 Task: Create a new apex job with batches
Action: Mouse moved to (231, 229)
Screenshot: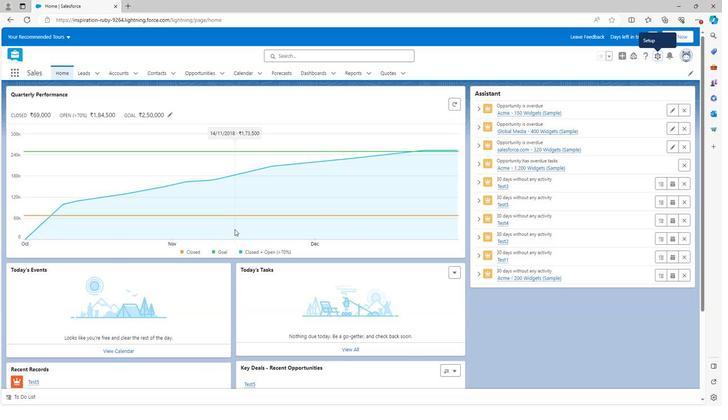 
Action: Mouse scrolled (231, 229) with delta (0, 0)
Screenshot: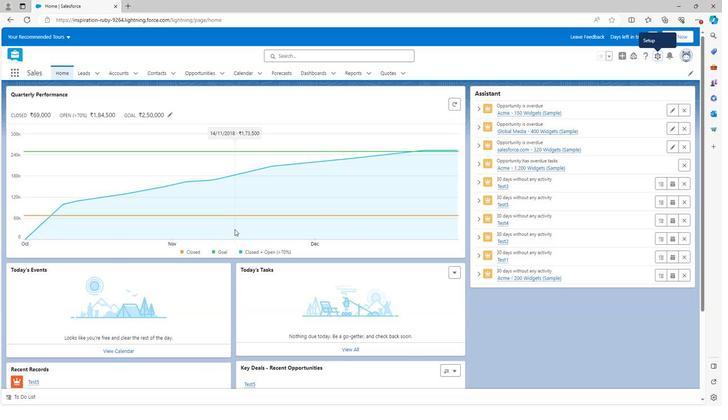 
Action: Mouse scrolled (231, 229) with delta (0, 0)
Screenshot: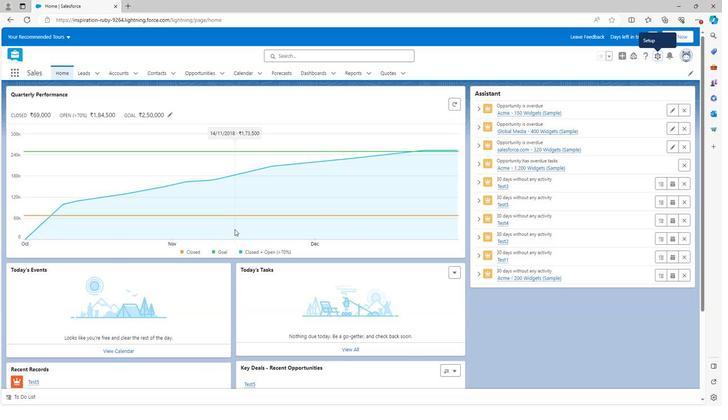 
Action: Mouse scrolled (231, 229) with delta (0, 0)
Screenshot: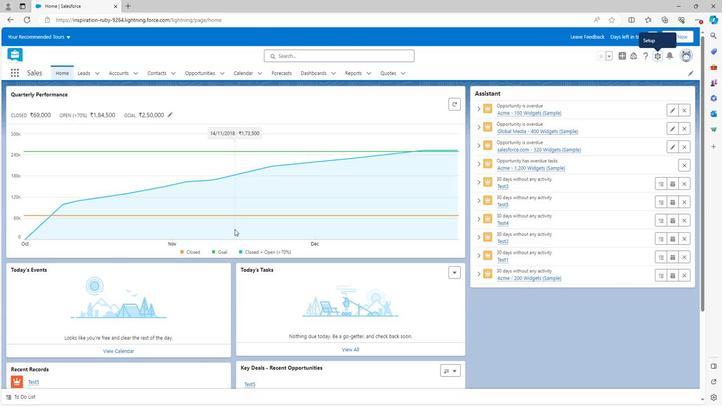 
Action: Mouse scrolled (231, 229) with delta (0, 0)
Screenshot: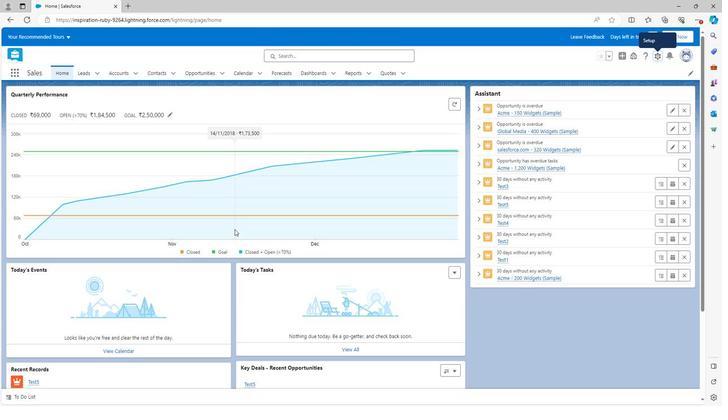 
Action: Mouse scrolled (231, 230) with delta (0, 0)
Screenshot: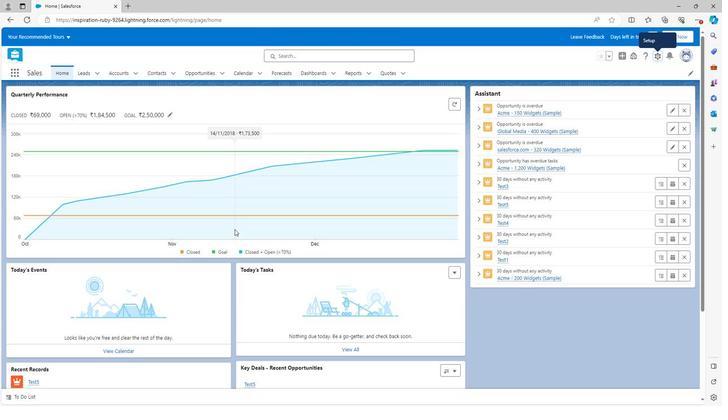 
Action: Mouse scrolled (231, 230) with delta (0, 0)
Screenshot: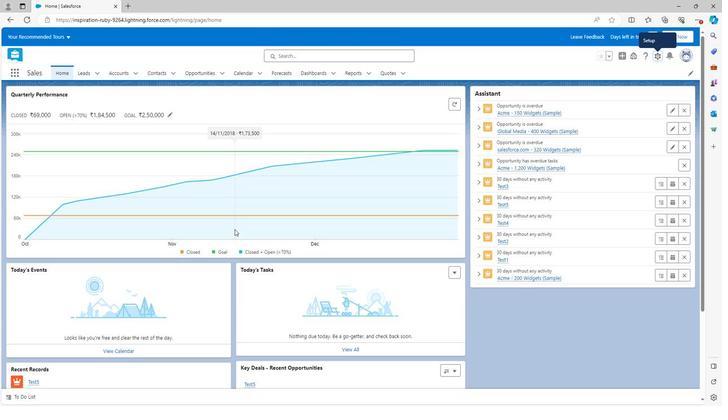 
Action: Mouse scrolled (231, 230) with delta (0, 0)
Screenshot: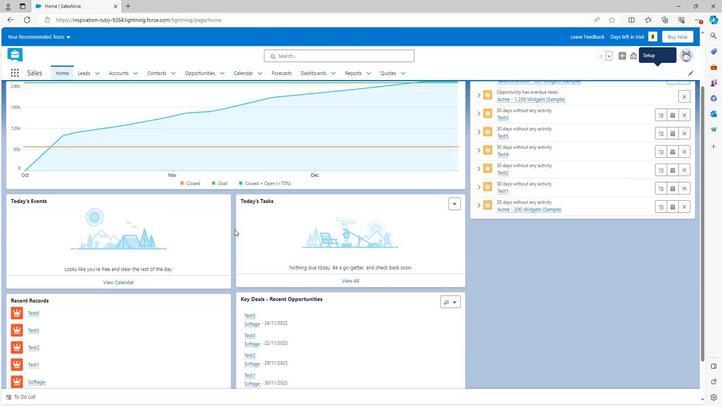 
Action: Mouse scrolled (231, 230) with delta (0, 0)
Screenshot: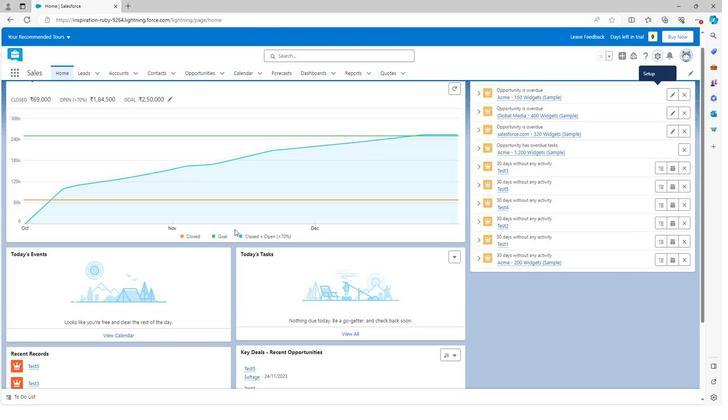 
Action: Mouse moved to (650, 60)
Screenshot: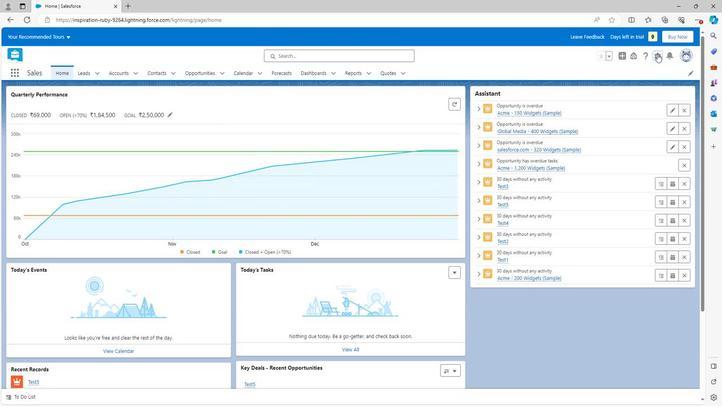 
Action: Mouse pressed left at (650, 60)
Screenshot: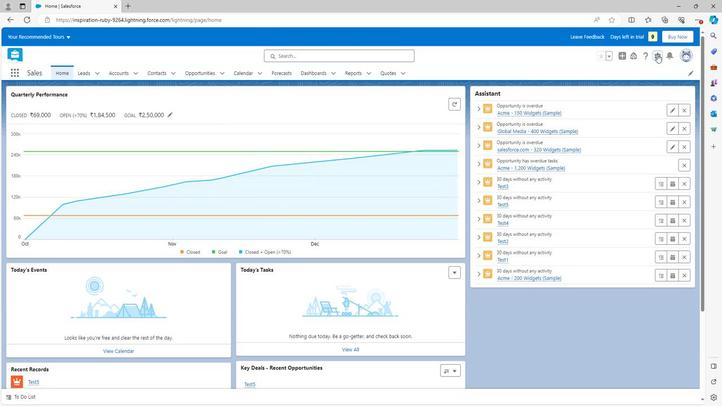 
Action: Mouse moved to (615, 82)
Screenshot: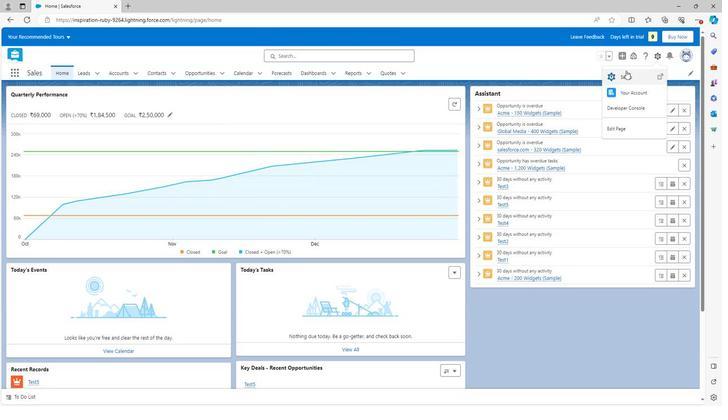 
Action: Mouse pressed left at (615, 82)
Screenshot: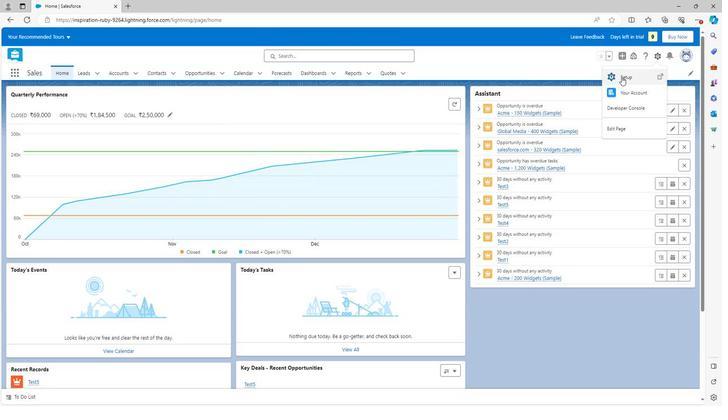 
Action: Mouse moved to (40, 271)
Screenshot: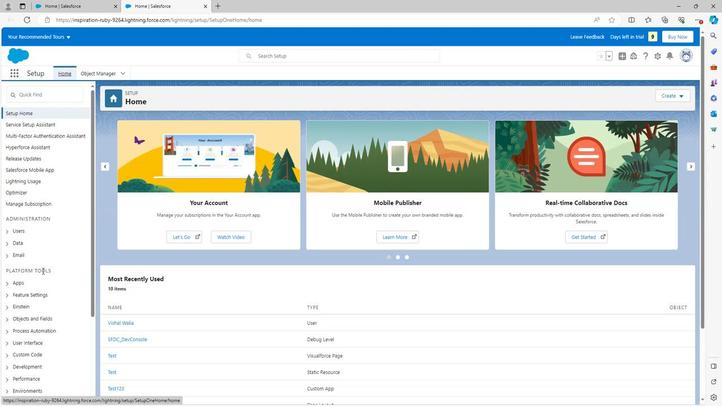 
Action: Mouse scrolled (40, 270) with delta (0, 0)
Screenshot: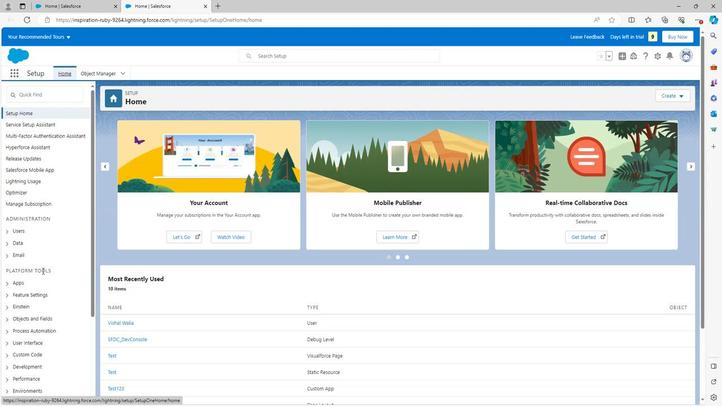
Action: Mouse scrolled (40, 270) with delta (0, 0)
Screenshot: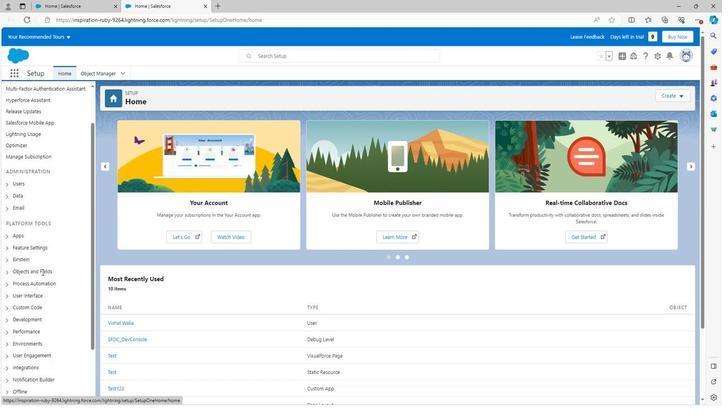
Action: Mouse moved to (40, 272)
Screenshot: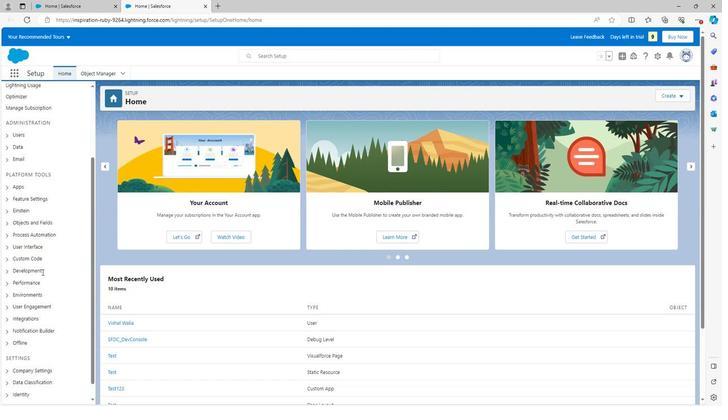 
Action: Mouse scrolled (40, 271) with delta (0, 0)
Screenshot: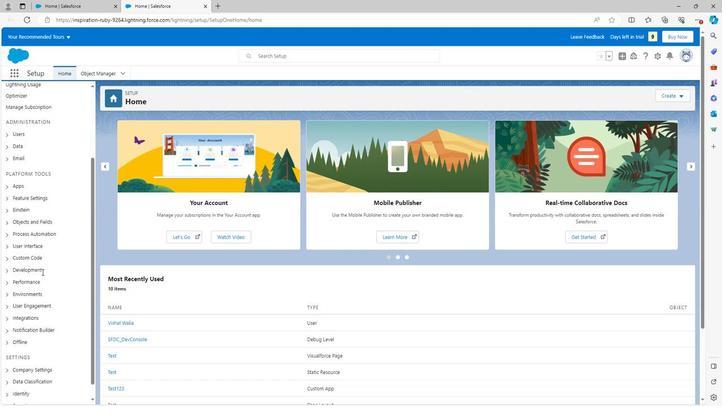 
Action: Mouse moved to (5, 277)
Screenshot: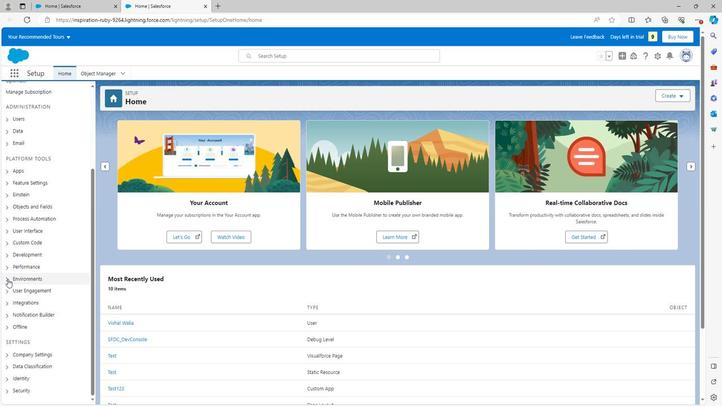 
Action: Mouse pressed left at (5, 277)
Screenshot: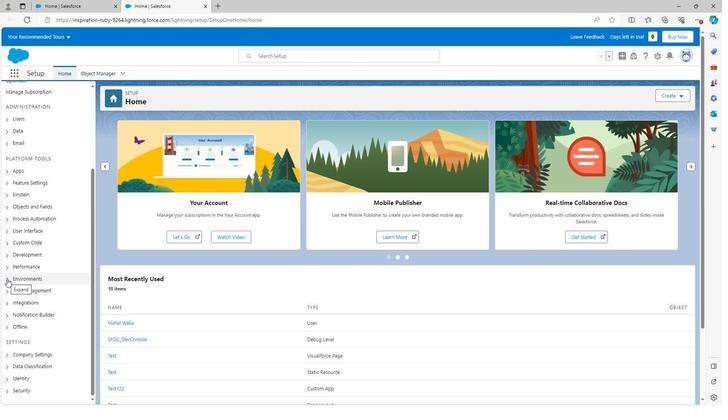 
Action: Mouse moved to (14, 312)
Screenshot: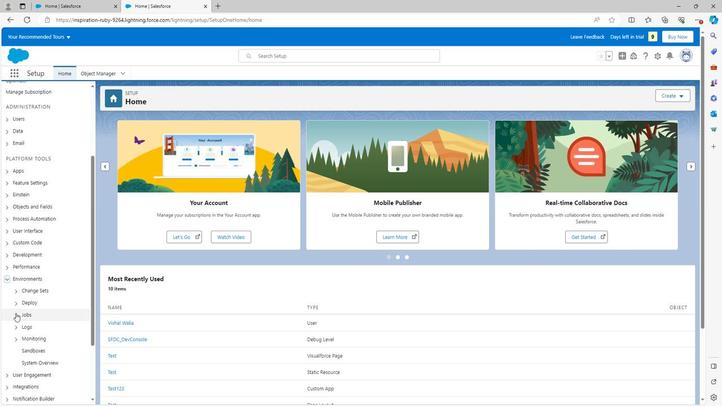 
Action: Mouse pressed left at (14, 312)
Screenshot: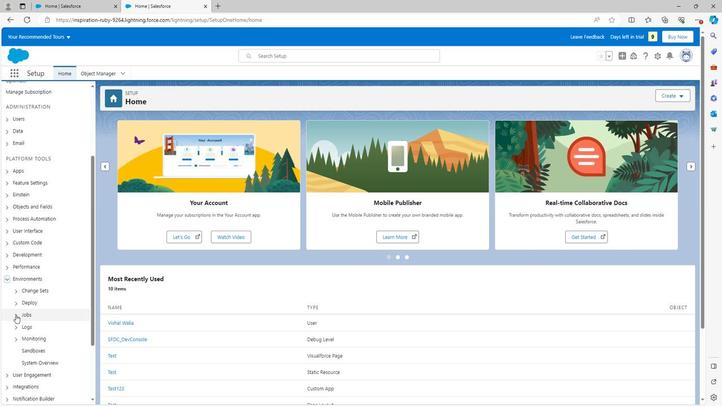 
Action: Mouse moved to (35, 334)
Screenshot: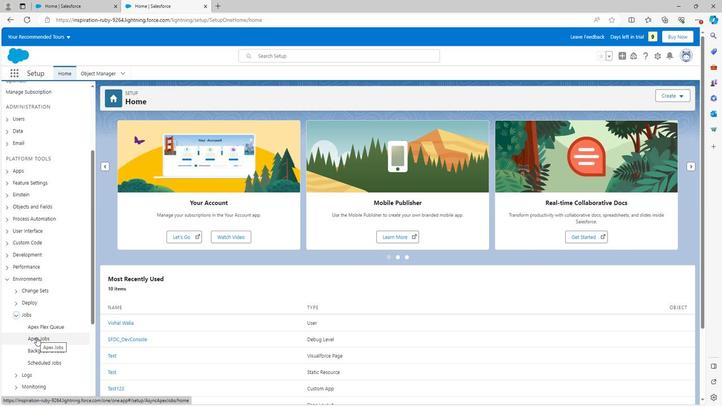 
Action: Mouse pressed left at (35, 334)
Screenshot: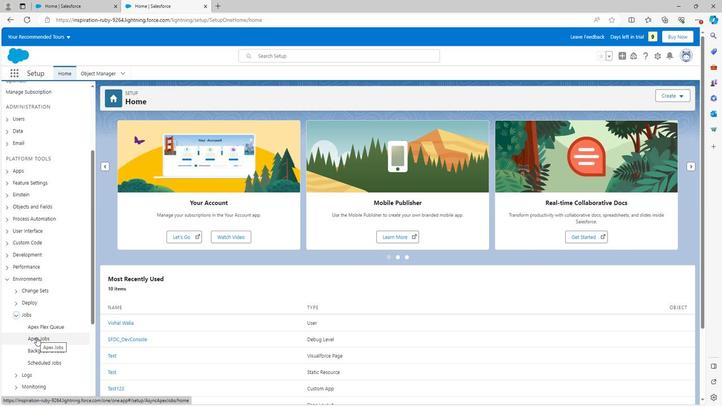 
Action: Mouse moved to (156, 183)
Screenshot: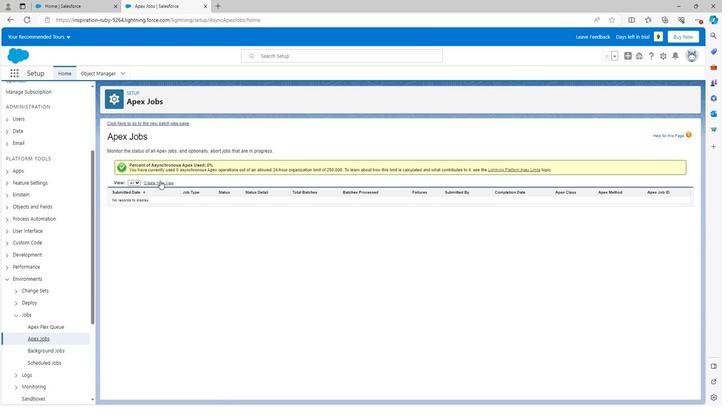 
Action: Mouse pressed left at (156, 183)
Screenshot: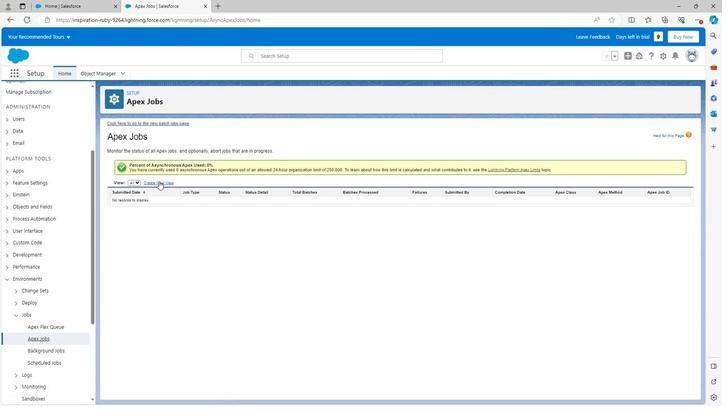 
Action: Mouse moved to (216, 175)
Screenshot: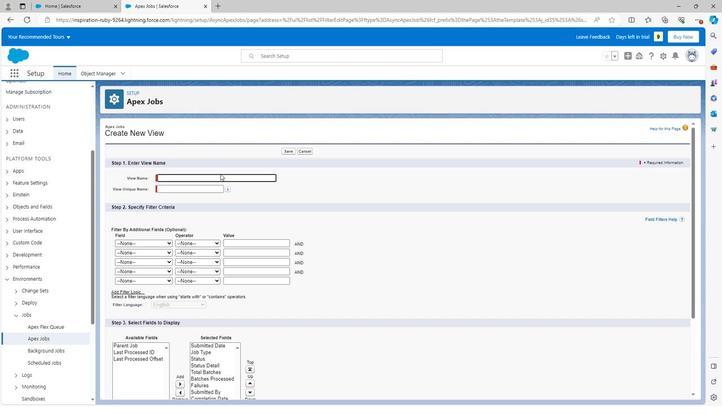 
Action: Key pressed <Key.shift>
Screenshot: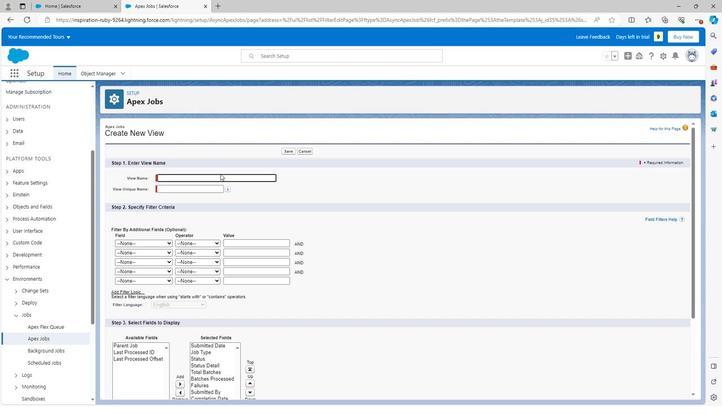 
Action: Mouse moved to (215, 171)
Screenshot: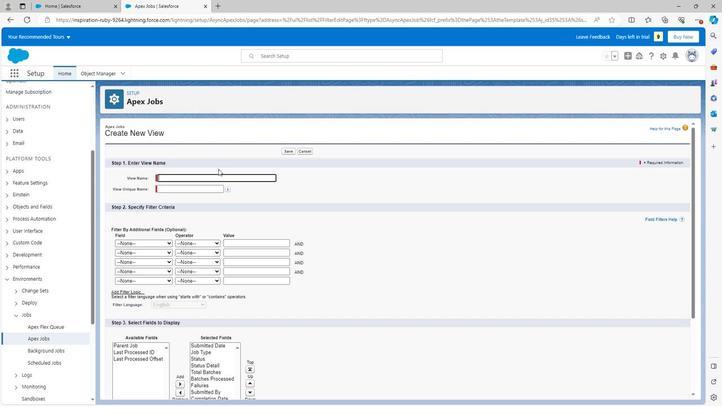 
Action: Key pressed <Key.shift>
Screenshot: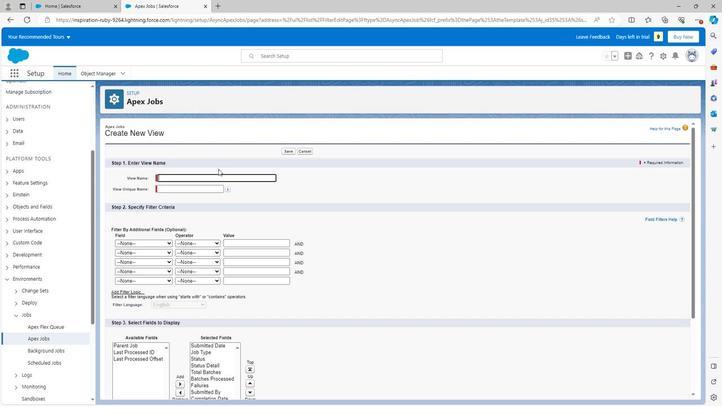 
Action: Mouse moved to (215, 171)
Screenshot: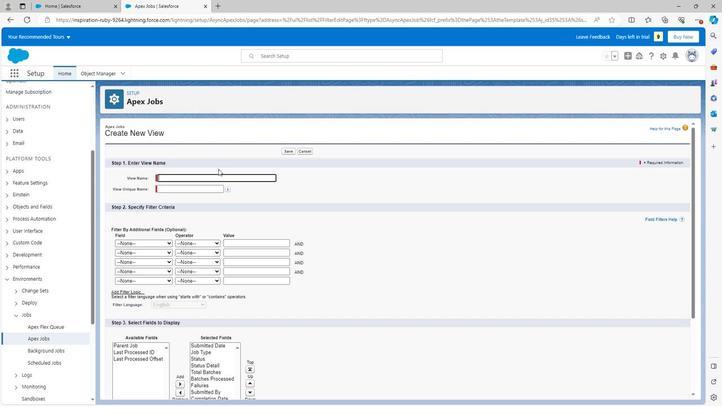
Action: Key pressed T
Screenshot: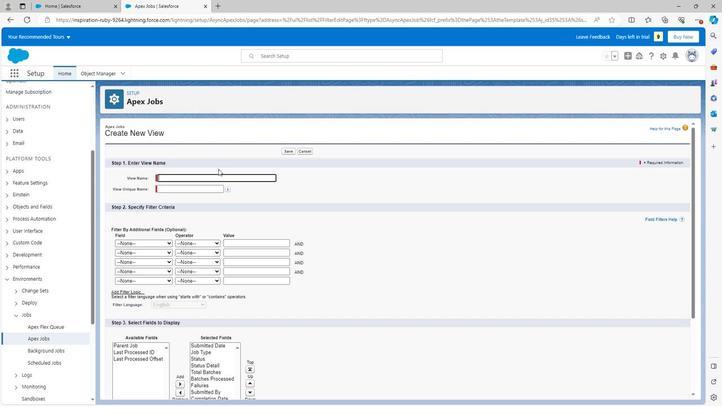 
Action: Mouse moved to (217, 169)
Screenshot: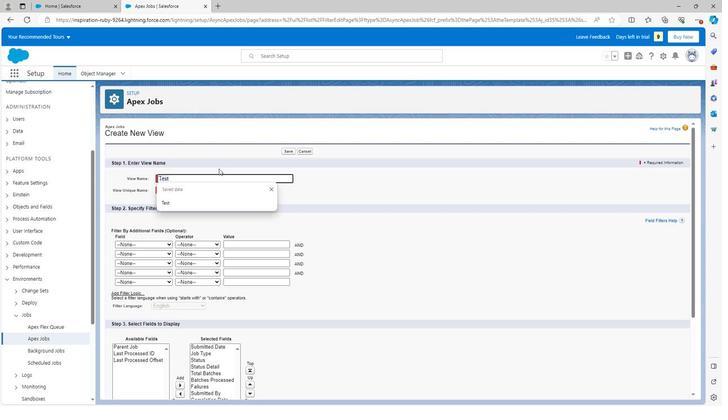 
Action: Key pressed e
Screenshot: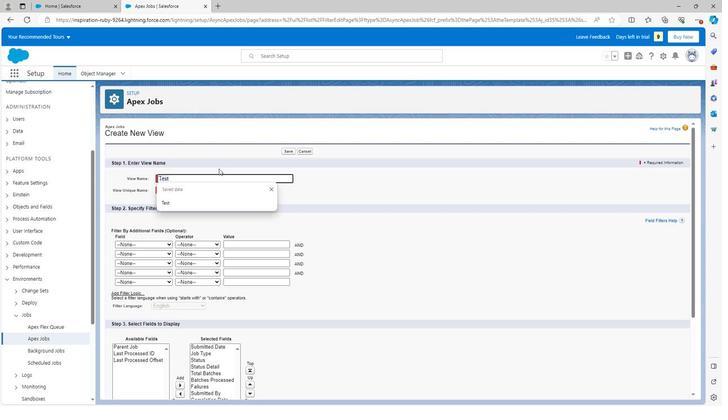 
Action: Mouse moved to (217, 168)
Screenshot: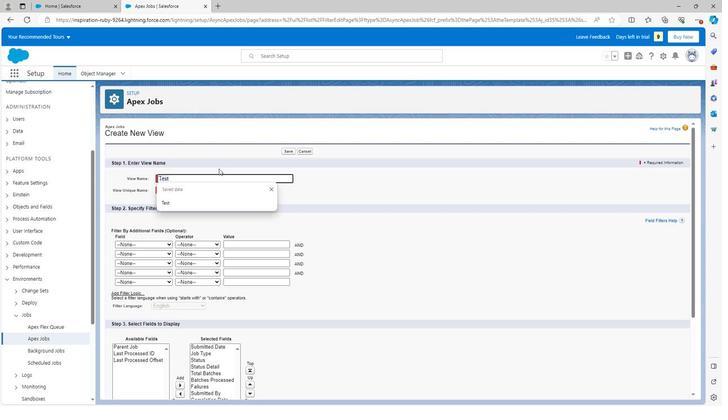 
Action: Key pressed s
Screenshot: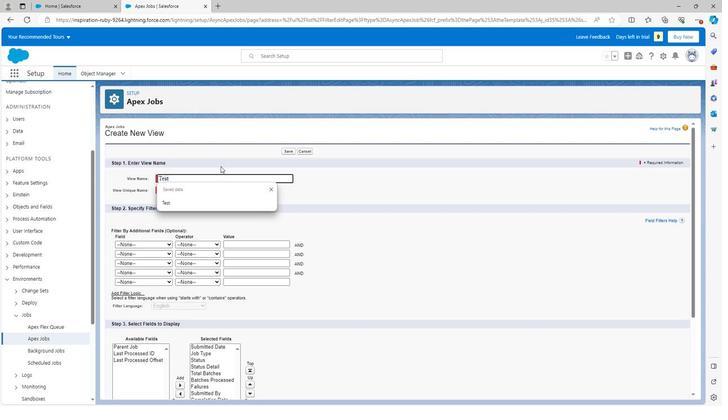 
Action: Mouse moved to (219, 165)
Screenshot: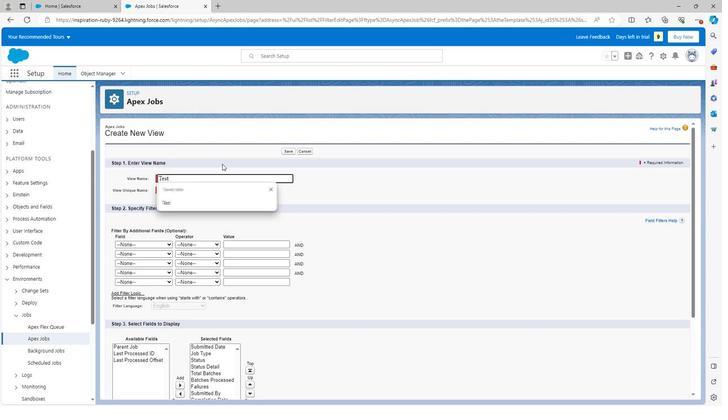 
Action: Key pressed t
Screenshot: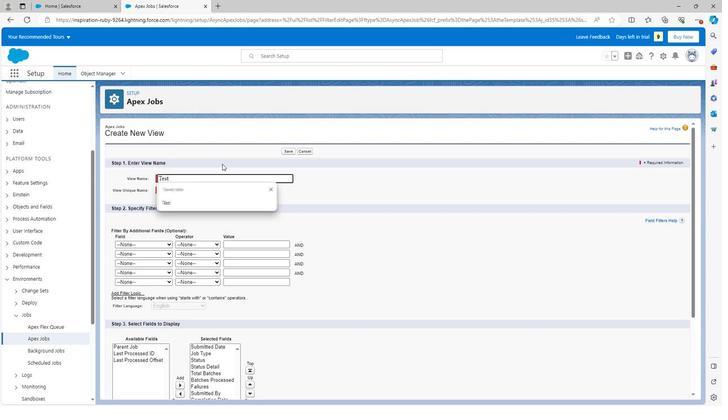 
Action: Mouse moved to (306, 185)
Screenshot: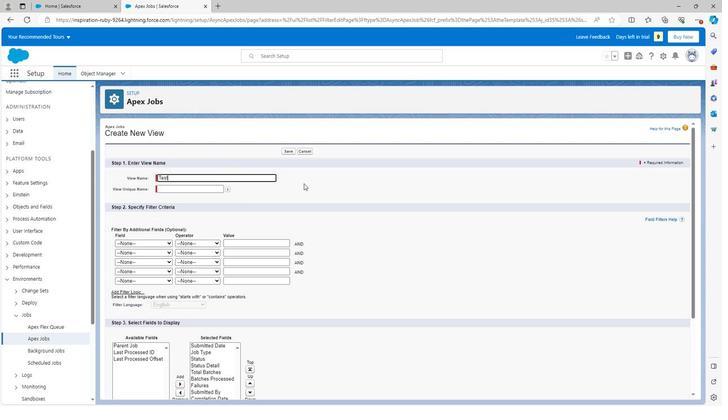 
Action: Mouse pressed left at (306, 185)
Screenshot: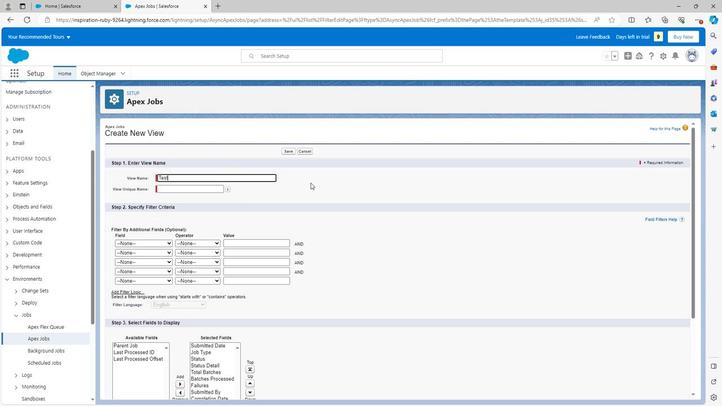 
Action: Mouse moved to (142, 243)
Screenshot: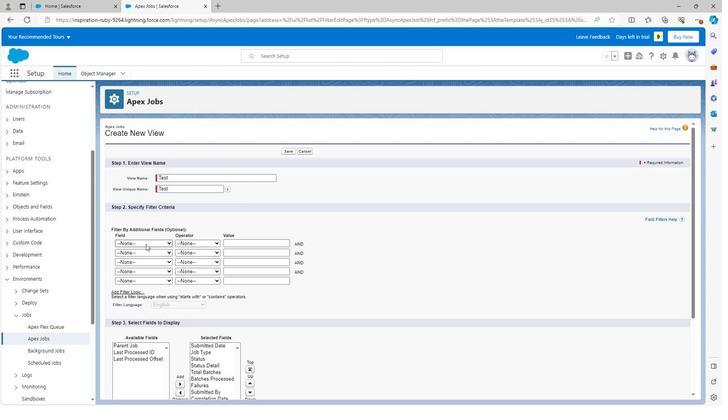 
Action: Mouse pressed left at (142, 243)
Screenshot: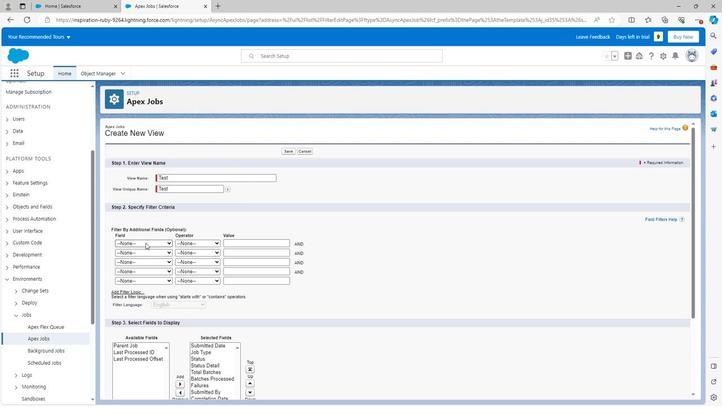 
Action: Mouse moved to (124, 271)
Screenshot: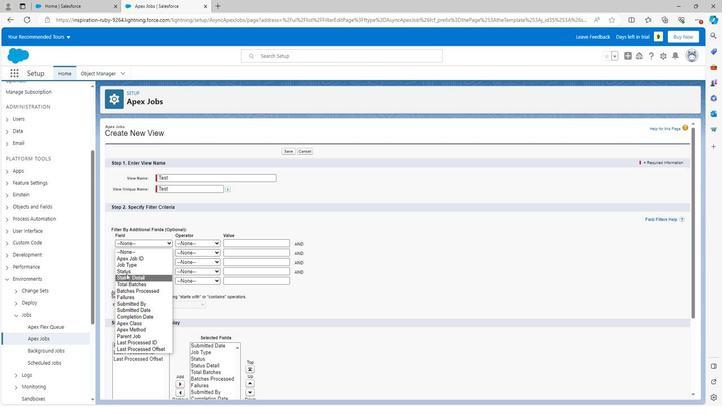 
Action: Mouse pressed left at (124, 271)
Screenshot: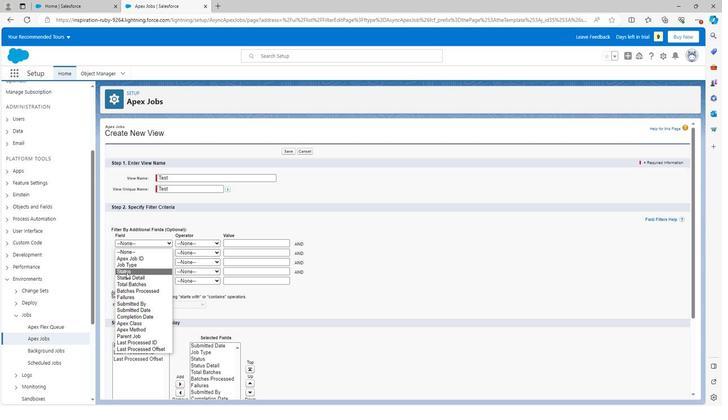 
Action: Mouse moved to (237, 241)
Screenshot: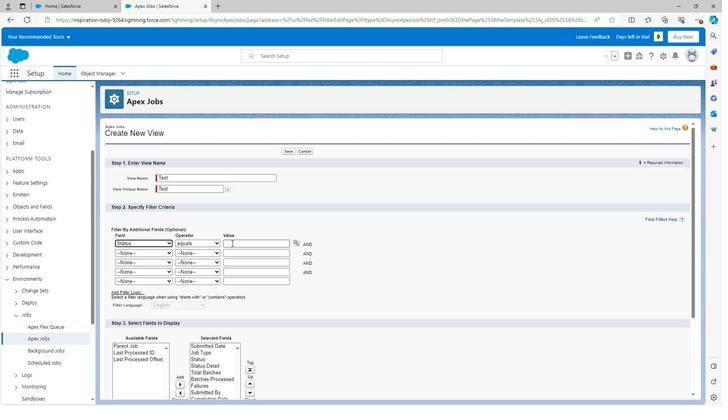 
Action: Mouse pressed left at (237, 241)
Screenshot: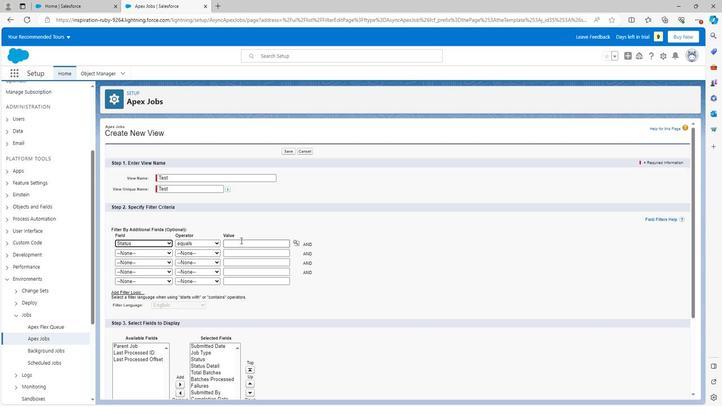 
Action: Mouse moved to (231, 264)
Screenshot: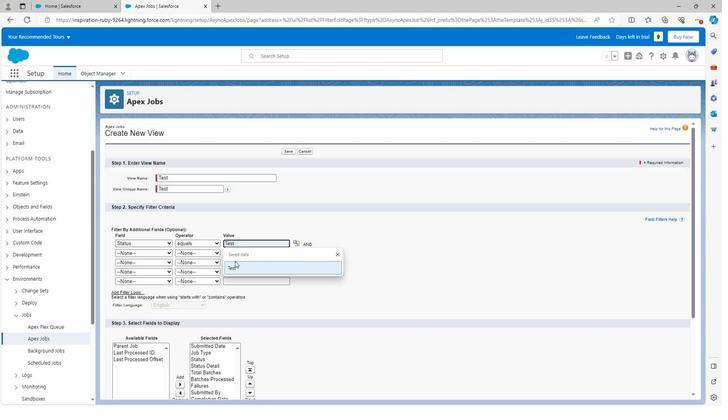 
Action: Mouse pressed left at (231, 264)
Screenshot: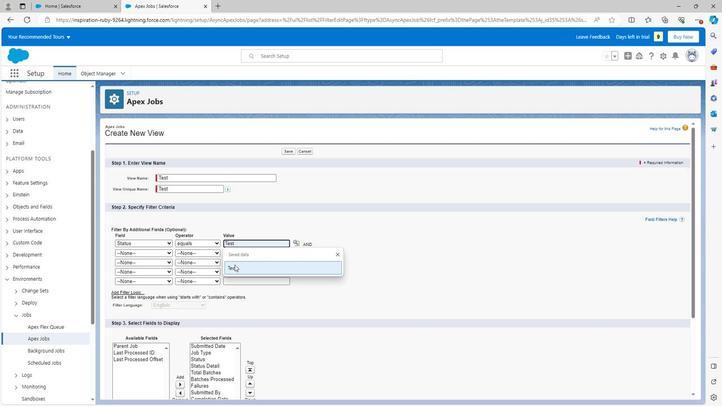 
Action: Mouse moved to (229, 266)
Screenshot: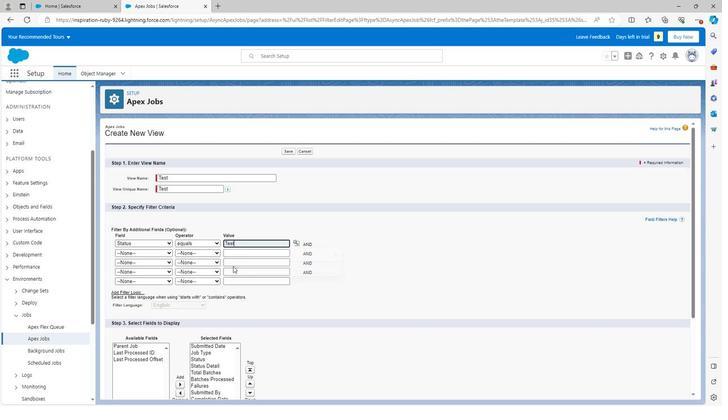 
Action: Mouse scrolled (229, 265) with delta (0, 0)
Screenshot: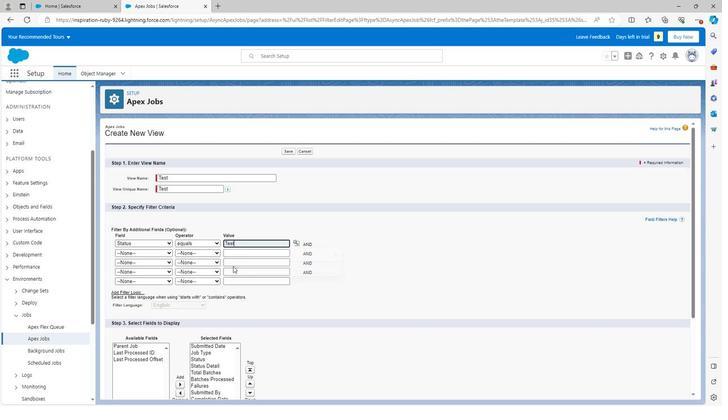 
Action: Mouse moved to (229, 267)
Screenshot: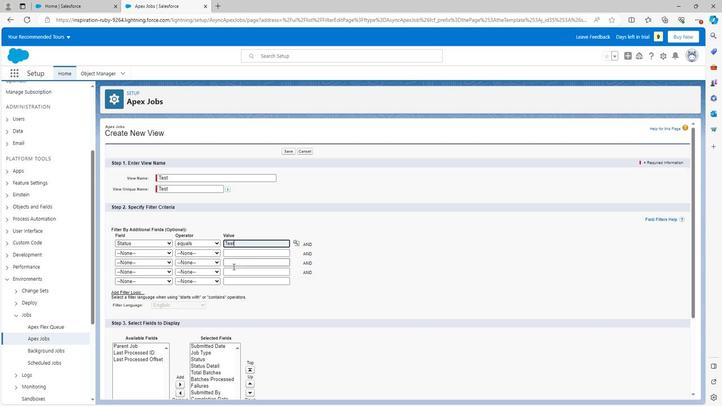 
Action: Mouse scrolled (229, 266) with delta (0, 0)
Screenshot: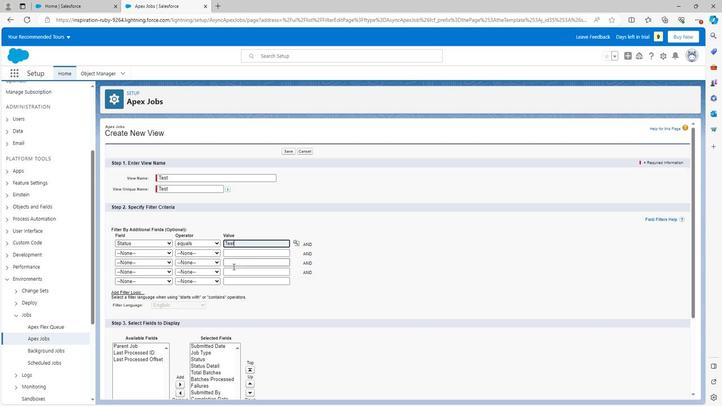 
Action: Mouse scrolled (229, 266) with delta (0, 0)
Screenshot: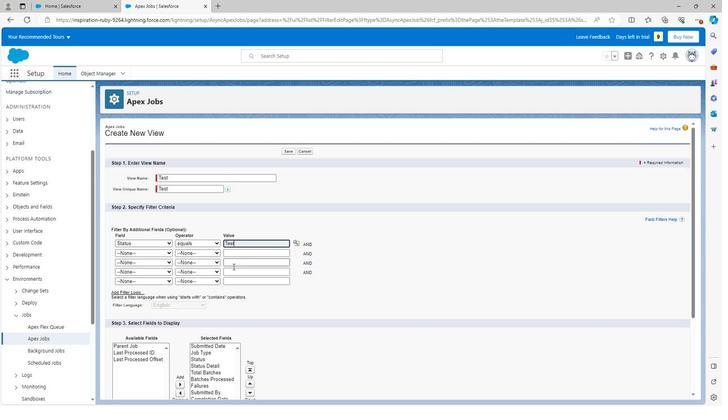 
Action: Mouse scrolled (229, 266) with delta (0, 0)
Screenshot: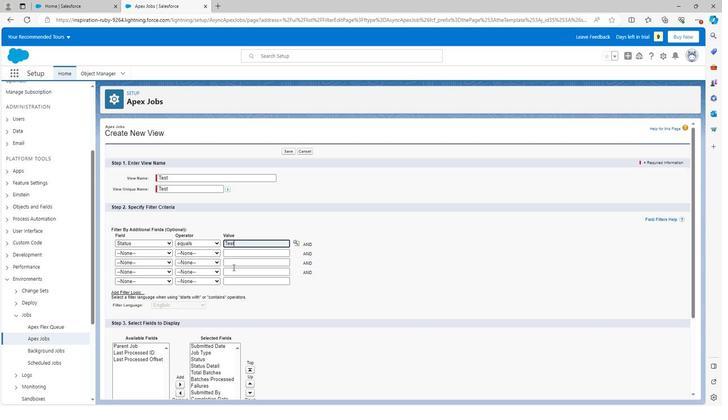 
Action: Mouse scrolled (229, 266) with delta (0, 0)
Screenshot: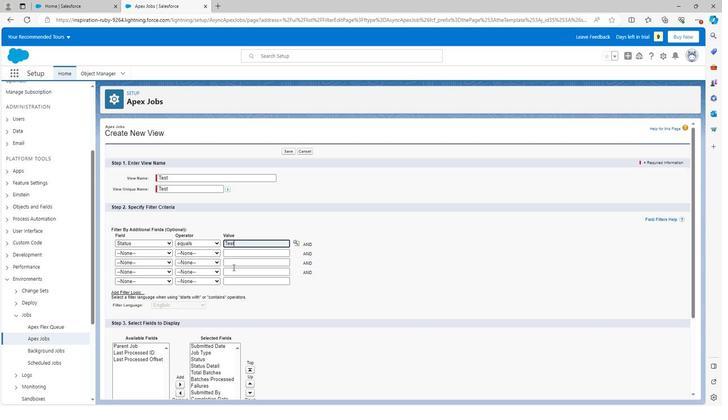 
Action: Mouse moved to (229, 267)
Screenshot: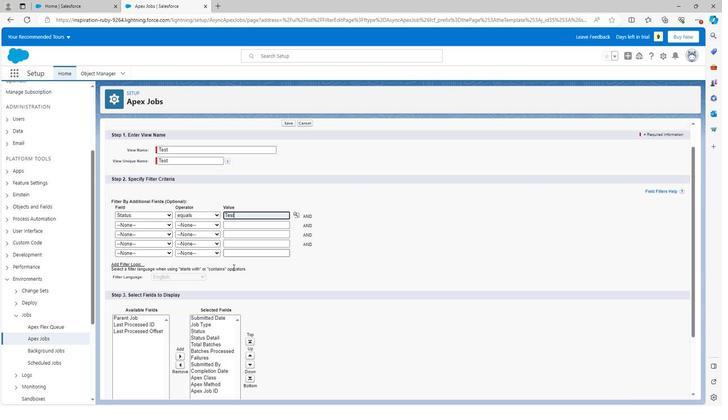 
Action: Mouse scrolled (229, 267) with delta (0, 0)
Screenshot: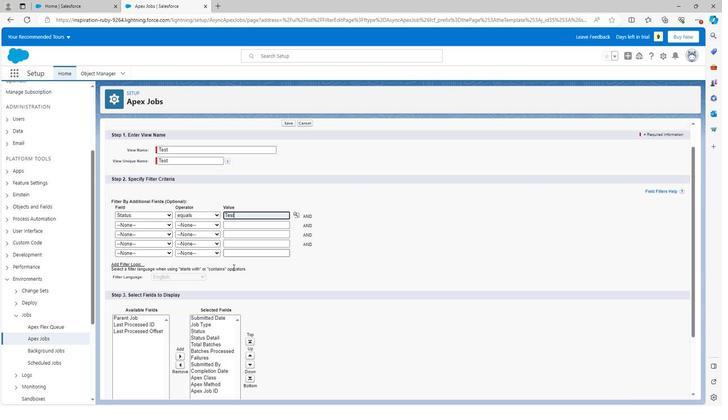 
Action: Mouse moved to (279, 382)
Screenshot: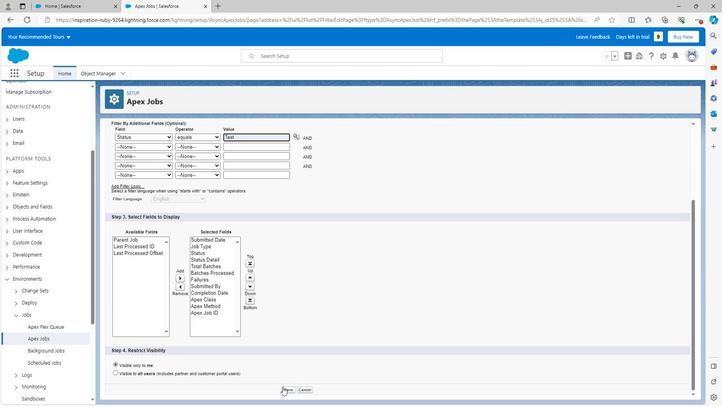 
Action: Mouse pressed left at (279, 382)
Screenshot: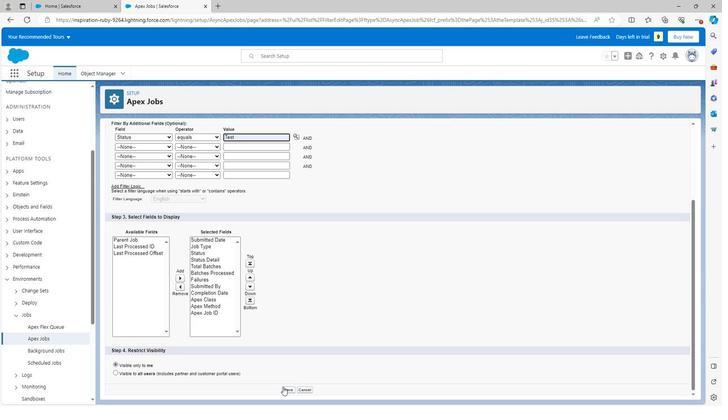 
Action: Mouse moved to (229, 243)
Screenshot: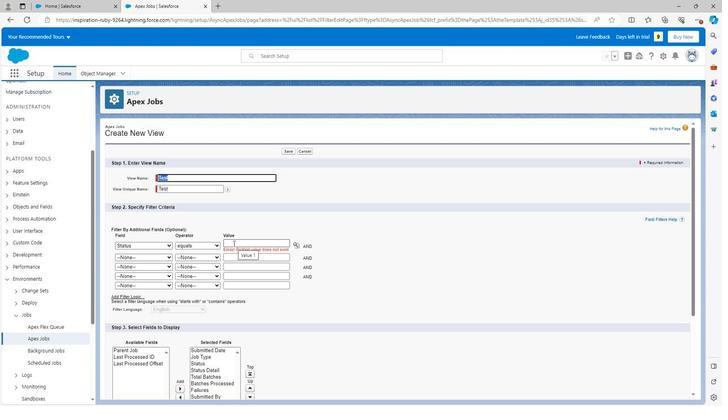 
Action: Mouse pressed left at (229, 243)
Screenshot: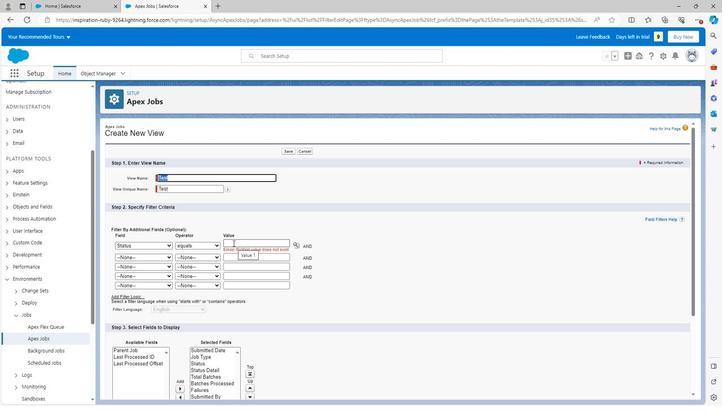 
Action: Mouse moved to (229, 242)
Screenshot: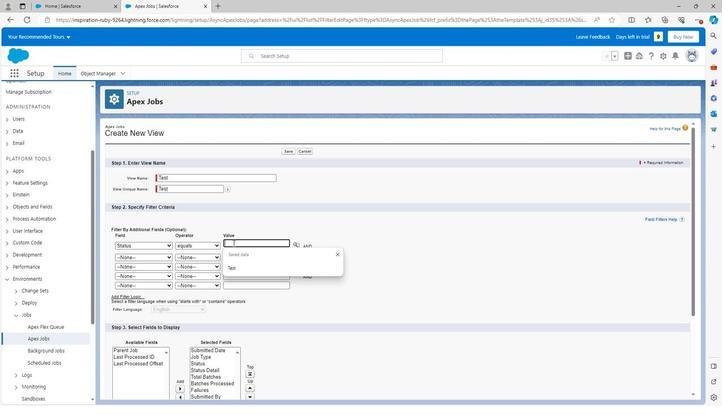 
Action: Key pressed <Key.shift>
Screenshot: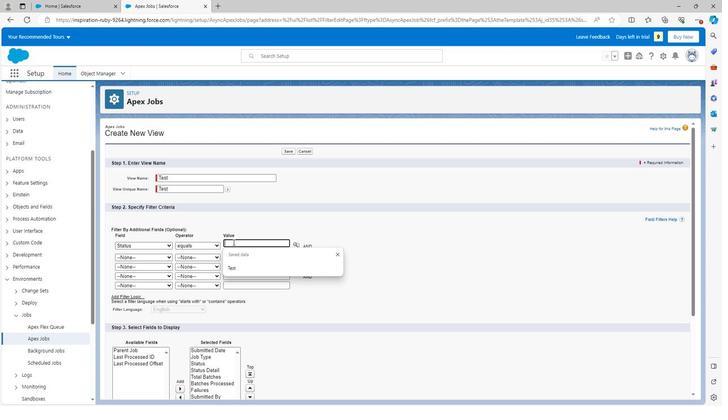
Action: Mouse moved to (229, 241)
Screenshot: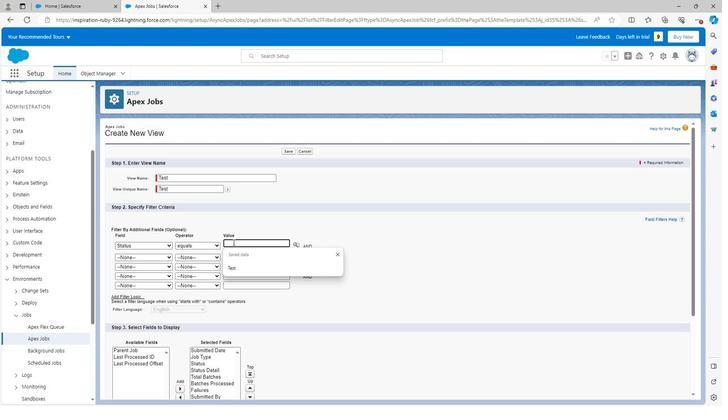 
Action: Key pressed Tu
Screenshot: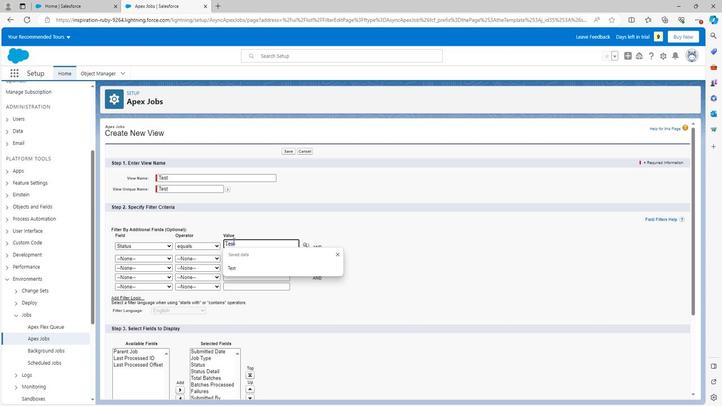 
Action: Mouse moved to (230, 241)
Screenshot: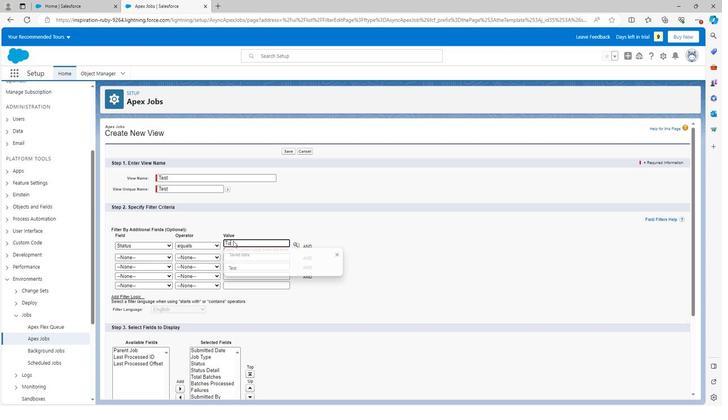 
Action: Key pressed r
Screenshot: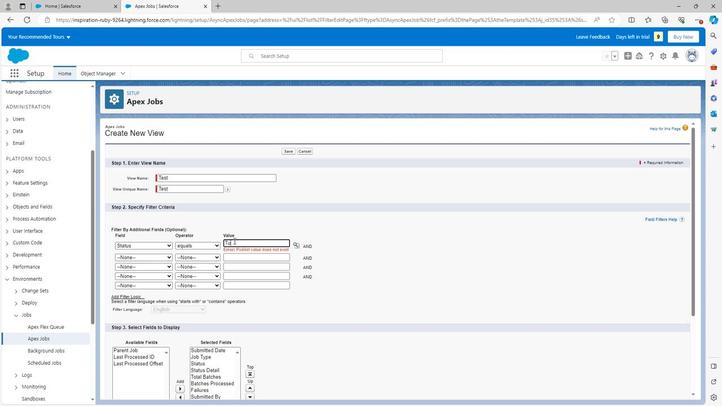 
Action: Mouse moved to (233, 241)
Screenshot: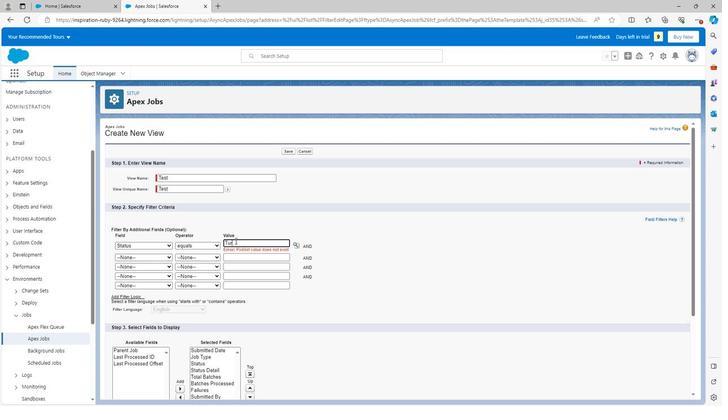 
Action: Key pressed e
Screenshot: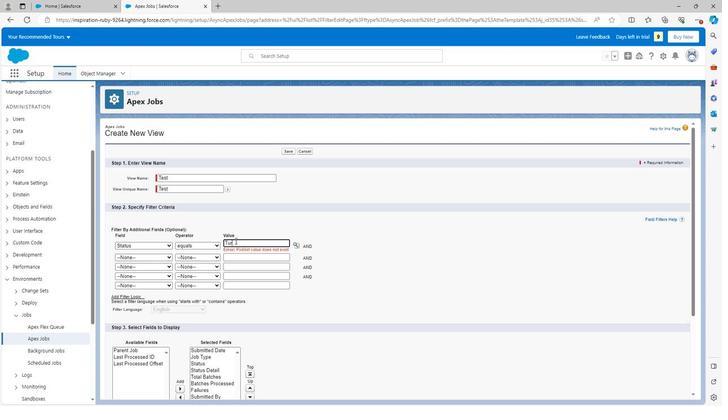 
Action: Mouse moved to (366, 257)
Screenshot: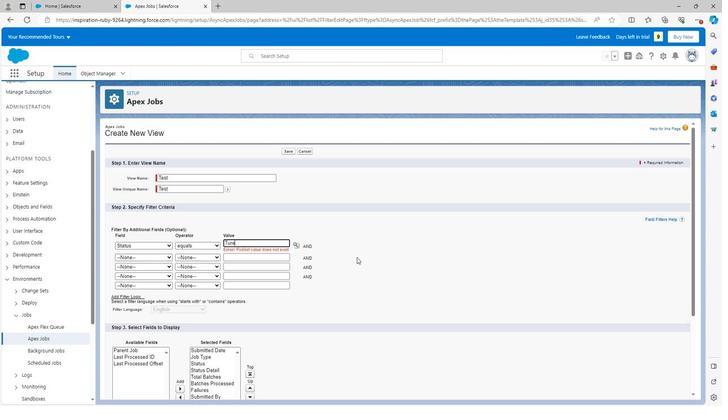 
Action: Mouse pressed left at (366, 257)
Screenshot: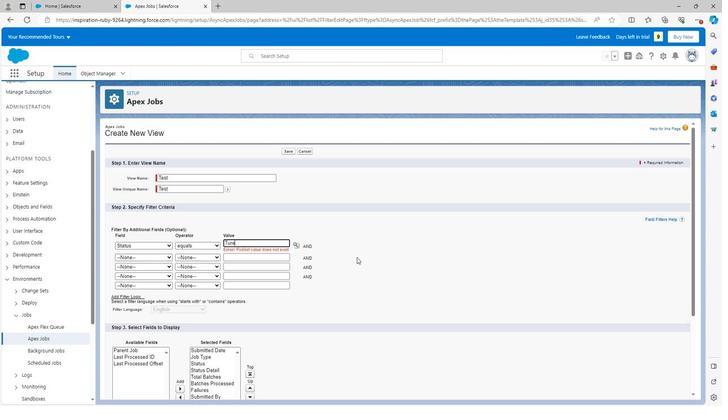 
Action: Mouse moved to (272, 359)
Screenshot: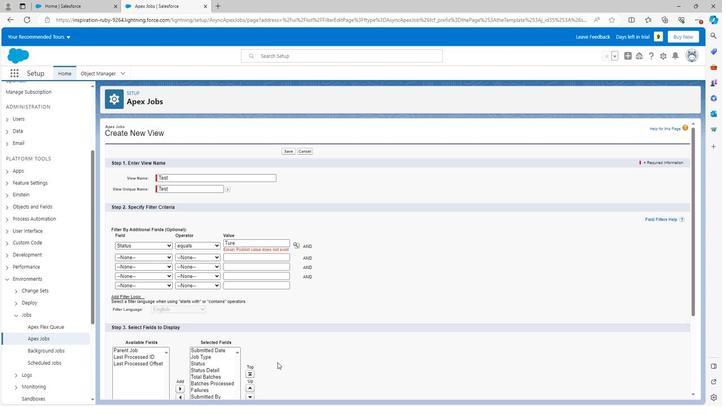 
Action: Mouse scrolled (272, 358) with delta (0, 0)
Screenshot: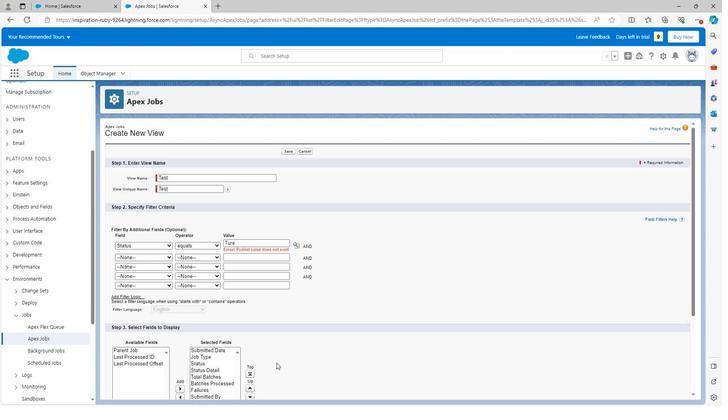 
Action: Mouse scrolled (272, 358) with delta (0, 0)
Screenshot: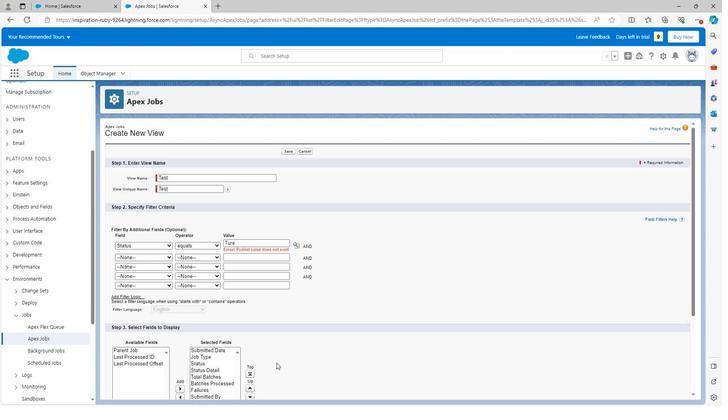 
Action: Mouse scrolled (272, 358) with delta (0, 0)
Screenshot: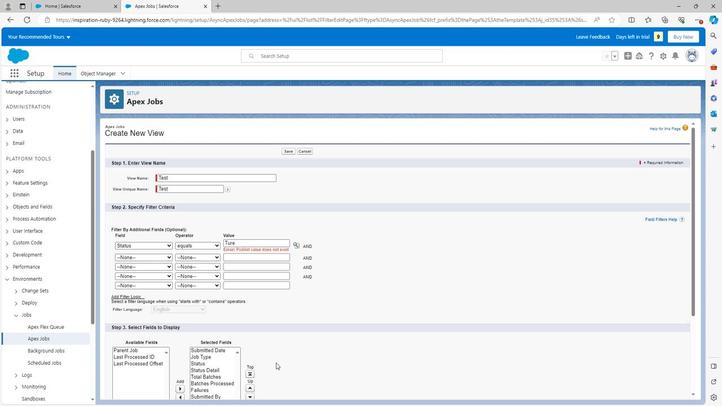 
Action: Mouse moved to (272, 356)
Screenshot: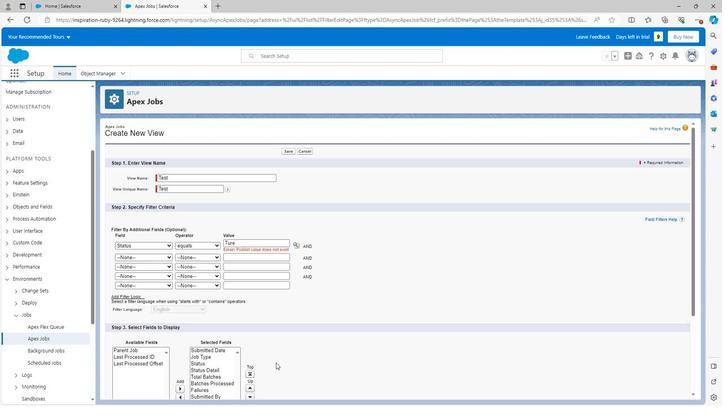 
Action: Mouse scrolled (272, 356) with delta (0, 0)
Screenshot: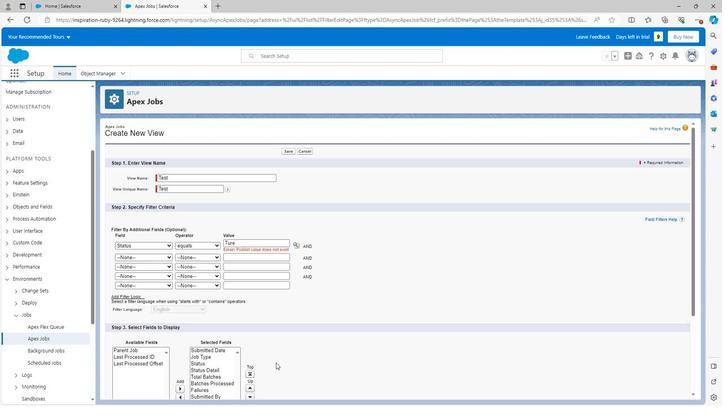 
Action: Mouse moved to (272, 355)
Screenshot: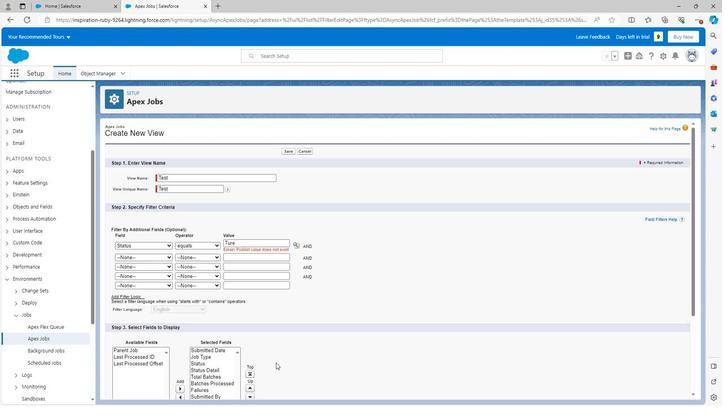 
Action: Mouse scrolled (272, 355) with delta (0, 0)
Screenshot: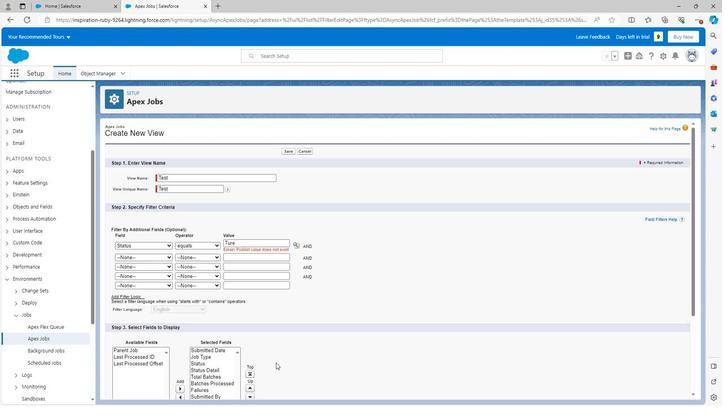 
Action: Mouse moved to (272, 353)
Screenshot: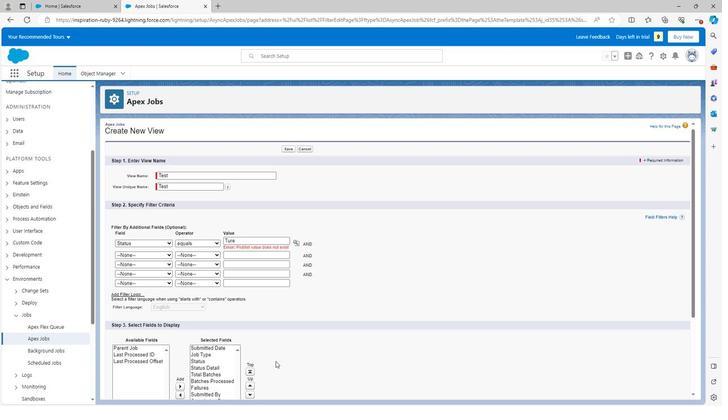 
Action: Mouse scrolled (272, 353) with delta (0, 0)
Screenshot: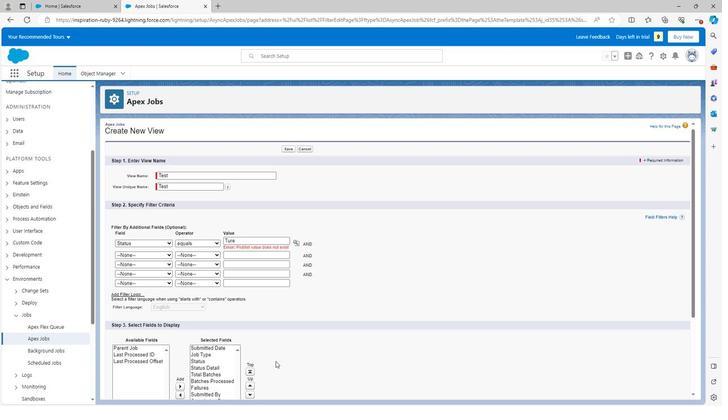 
Action: Mouse moved to (283, 387)
Screenshot: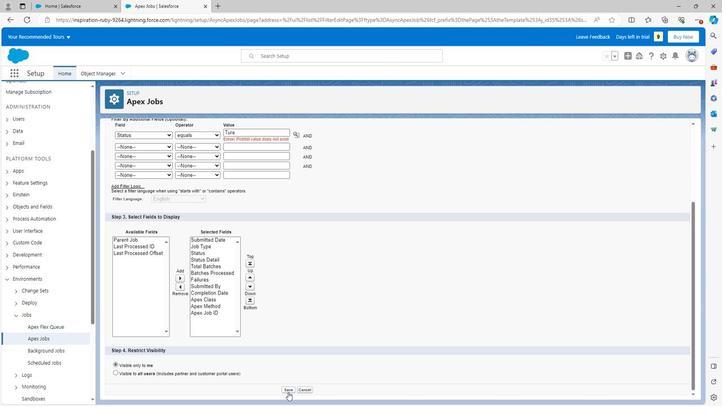 
Action: Mouse pressed left at (283, 387)
Screenshot: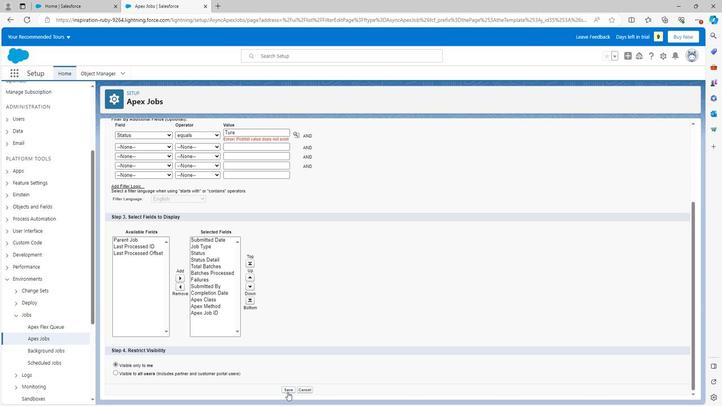 
Action: Mouse moved to (290, 243)
Screenshot: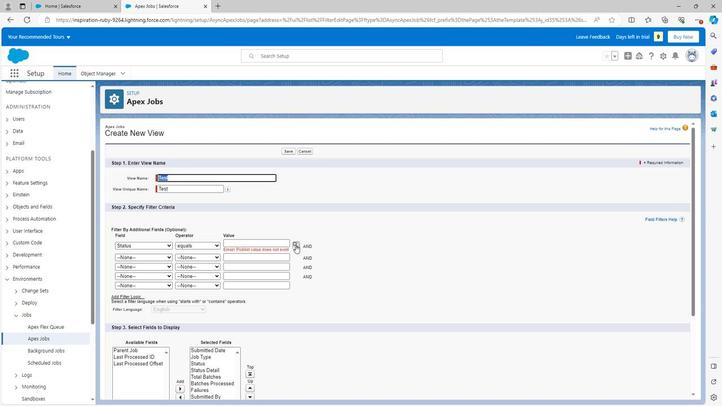 
Action: Mouse pressed left at (290, 243)
Screenshot: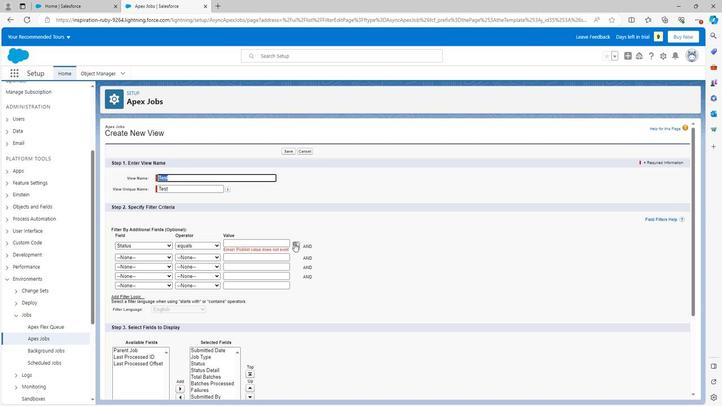 
Action: Mouse moved to (27, 98)
Screenshot: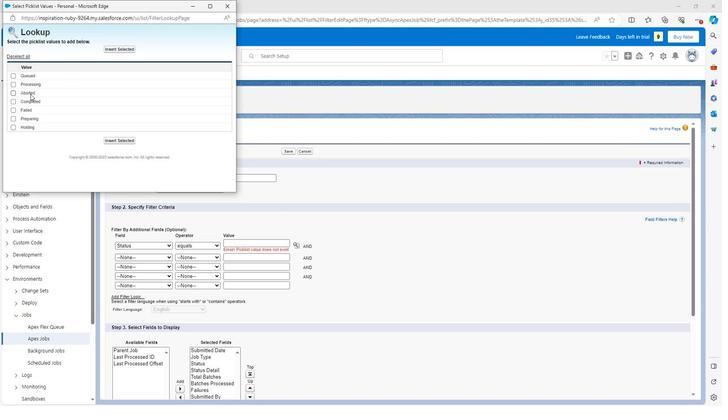
Action: Mouse pressed left at (27, 98)
Screenshot: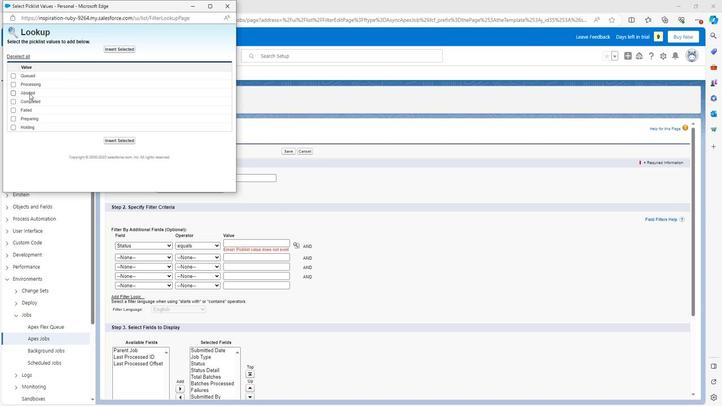 
Action: Mouse moved to (119, 145)
Screenshot: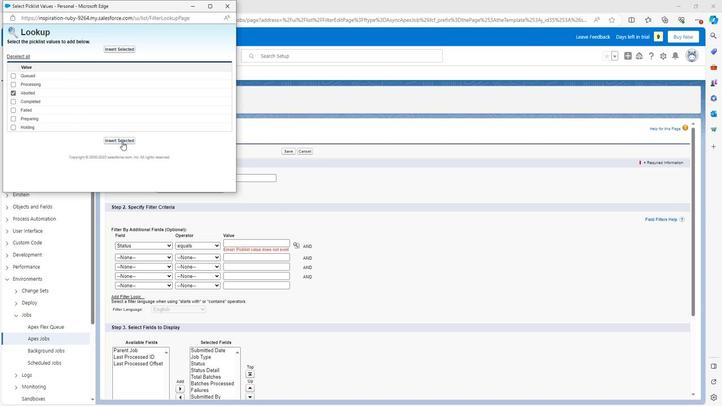 
Action: Mouse pressed left at (119, 145)
Screenshot: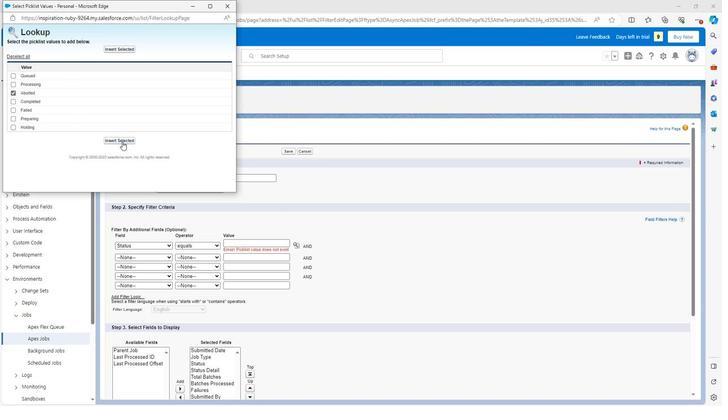 
Action: Mouse moved to (260, 293)
Screenshot: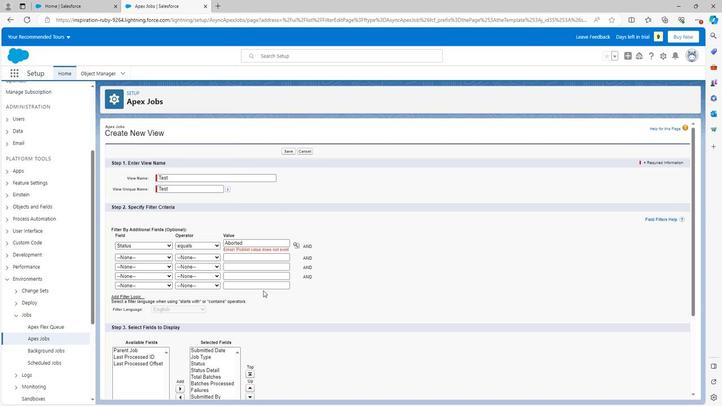 
Action: Mouse scrolled (260, 293) with delta (0, 0)
Screenshot: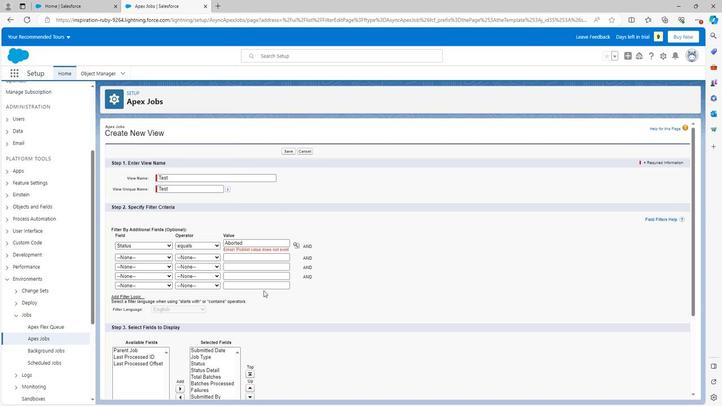 
Action: Mouse scrolled (260, 293) with delta (0, 0)
Screenshot: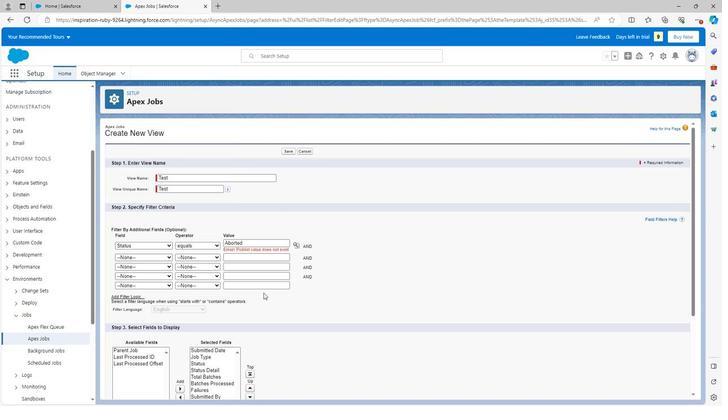 
Action: Mouse scrolled (260, 293) with delta (0, 0)
Screenshot: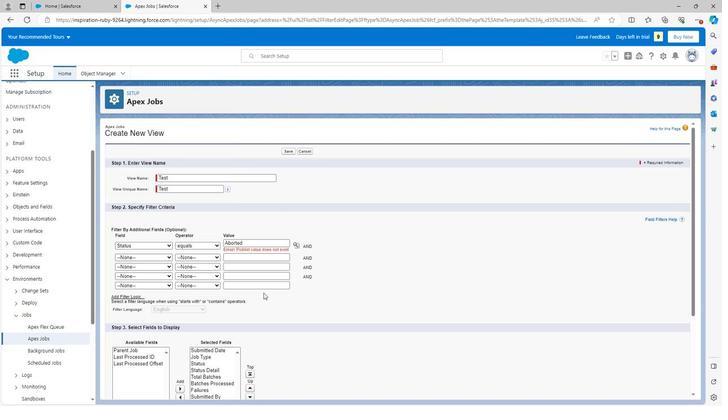 
Action: Mouse scrolled (260, 293) with delta (0, 0)
Screenshot: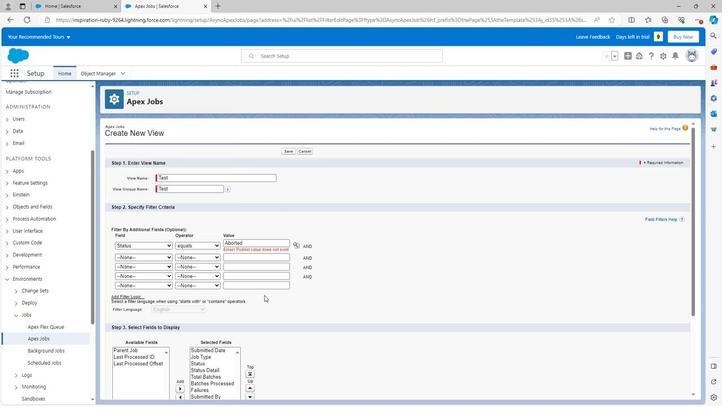 
Action: Mouse scrolled (260, 293) with delta (0, 0)
Screenshot: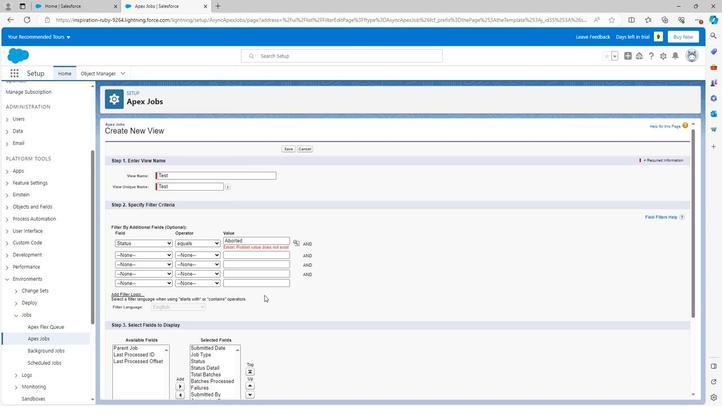 
Action: Mouse scrolled (260, 293) with delta (0, 0)
Screenshot: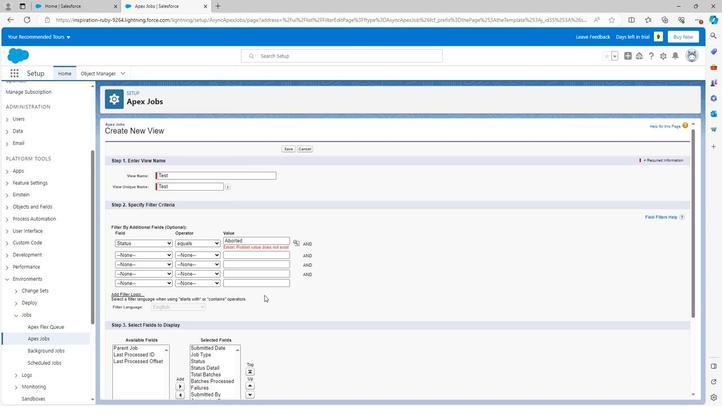 
Action: Mouse moved to (283, 386)
Screenshot: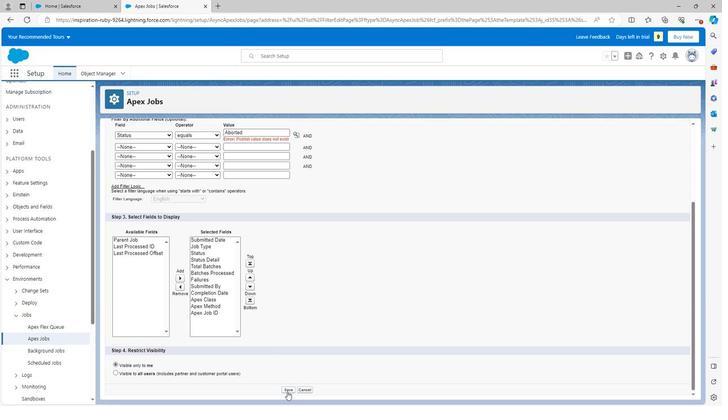
Action: Mouse pressed left at (283, 386)
Screenshot: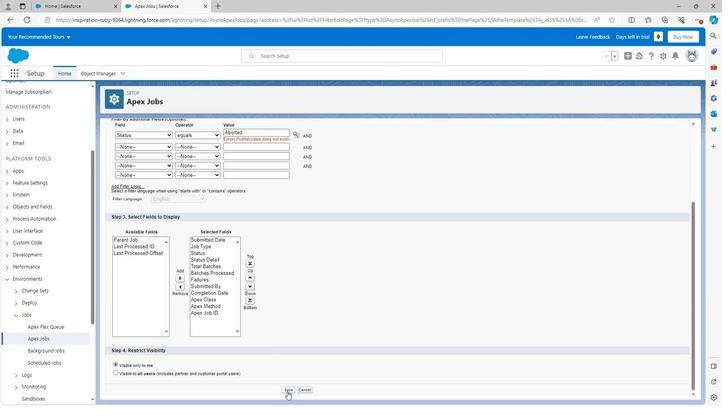 
Action: Mouse moved to (269, 273)
Screenshot: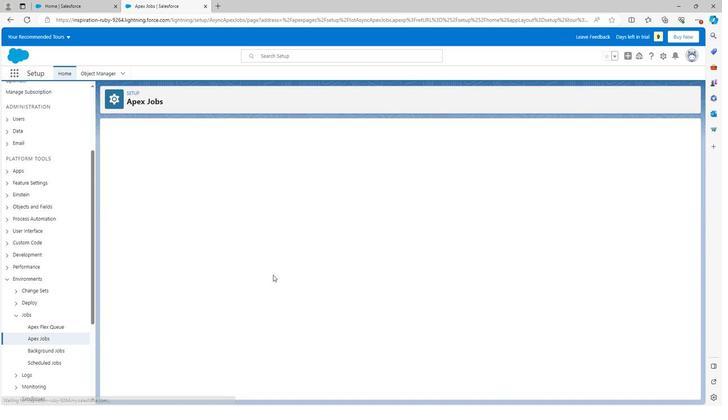 
